 Task: Open Card Card0000000089 in Board Board0000000023 in Workspace WS0000000008 in Trello. Add Member Nikrathi889@gmail.com to Card Card0000000089 in Board Board0000000023 in Workspace WS0000000008 in Trello. Add Purple Label titled Label0000000089 to Card Card0000000089 in Board Board0000000023 in Workspace WS0000000008 in Trello. Add Checklist CL0000000089 to Card Card0000000089 in Board Board0000000023 in Workspace WS0000000008 in Trello. Add Dates with Start Date as Aug 01 2023 and Due Date as Aug 31 2023 to Card Card0000000089 in Board Board0000000023 in Workspace WS0000000008 in Trello
Action: Mouse moved to (103, 374)
Screenshot: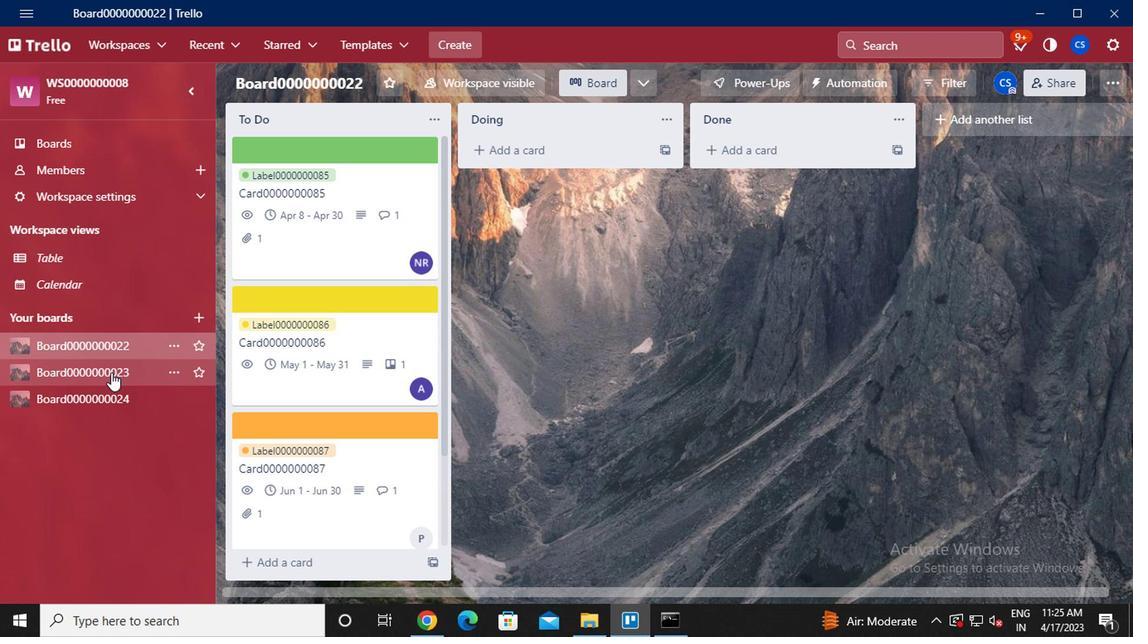 
Action: Mouse pressed left at (103, 374)
Screenshot: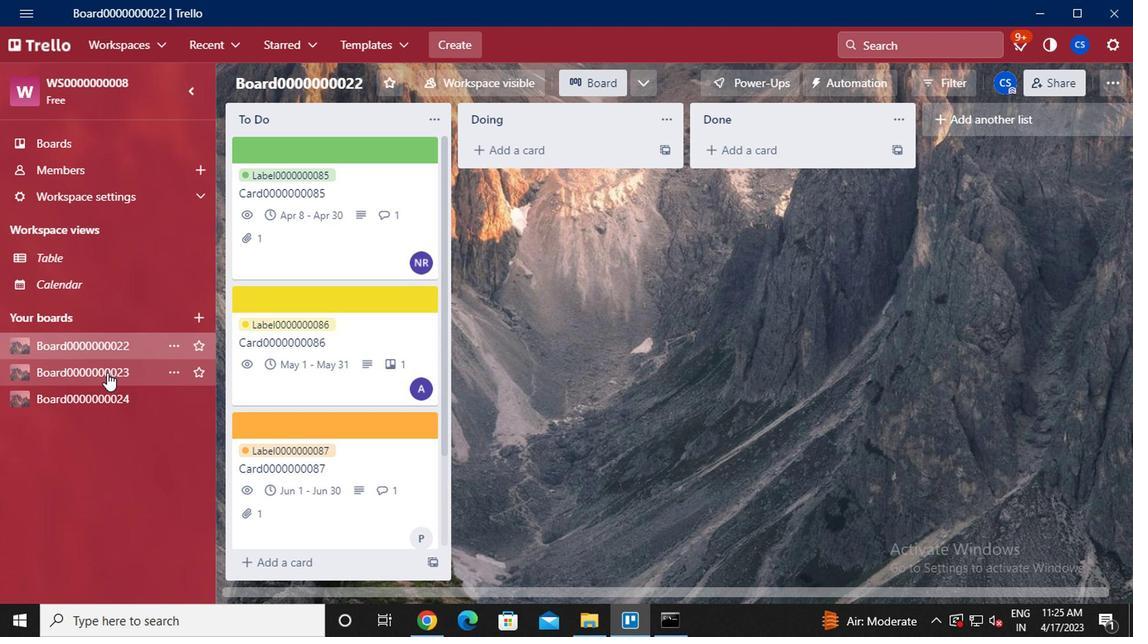 
Action: Mouse moved to (334, 142)
Screenshot: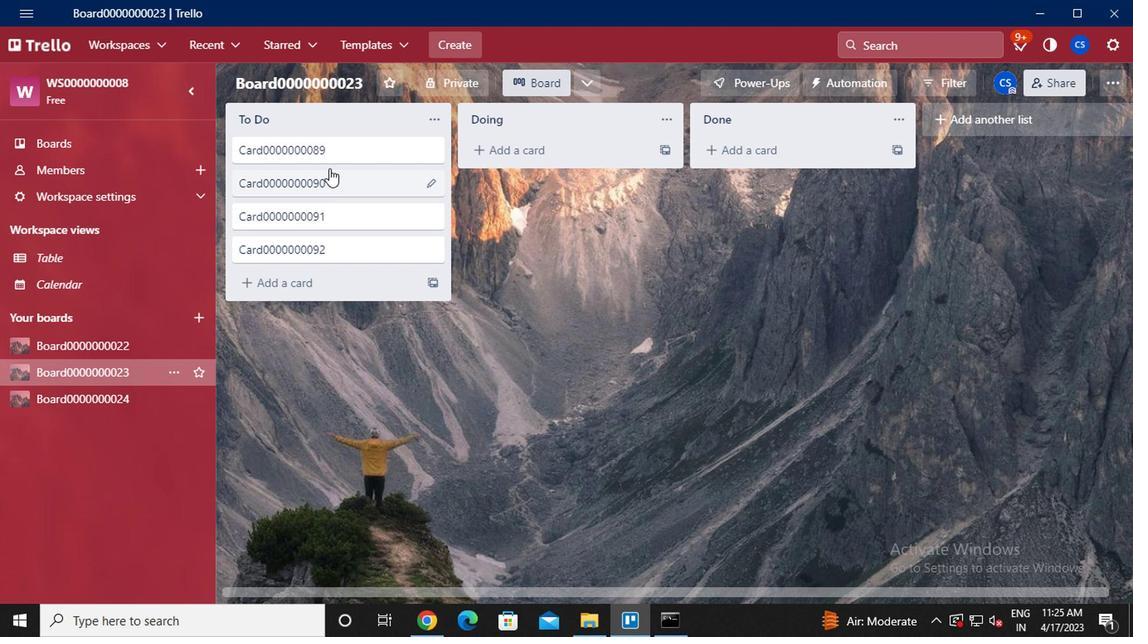 
Action: Mouse pressed left at (334, 142)
Screenshot: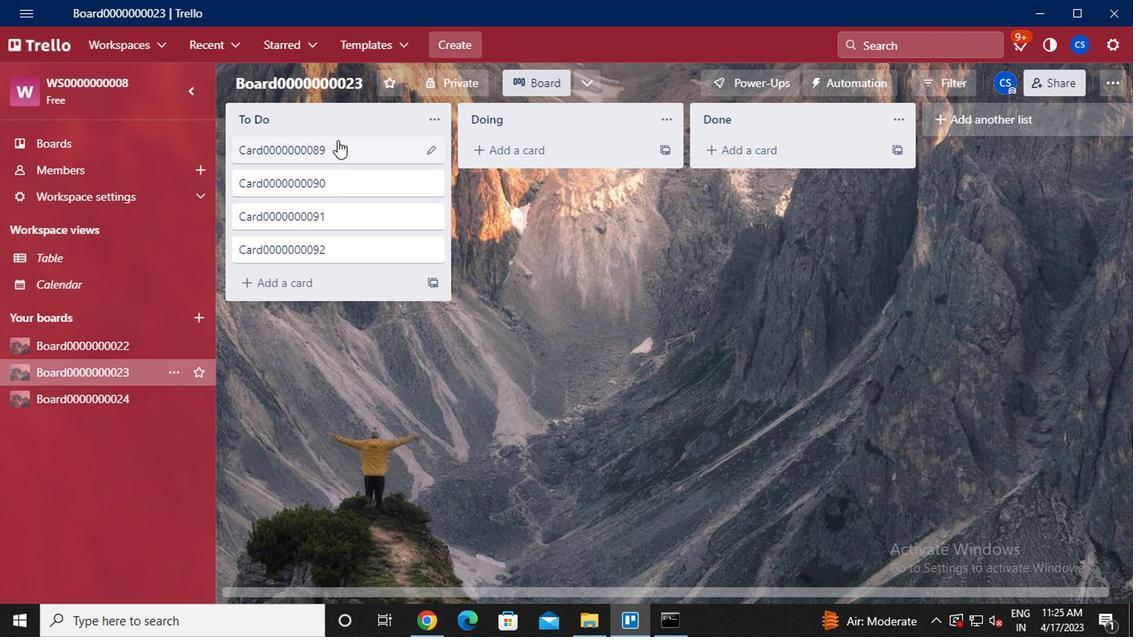 
Action: Mouse moved to (796, 165)
Screenshot: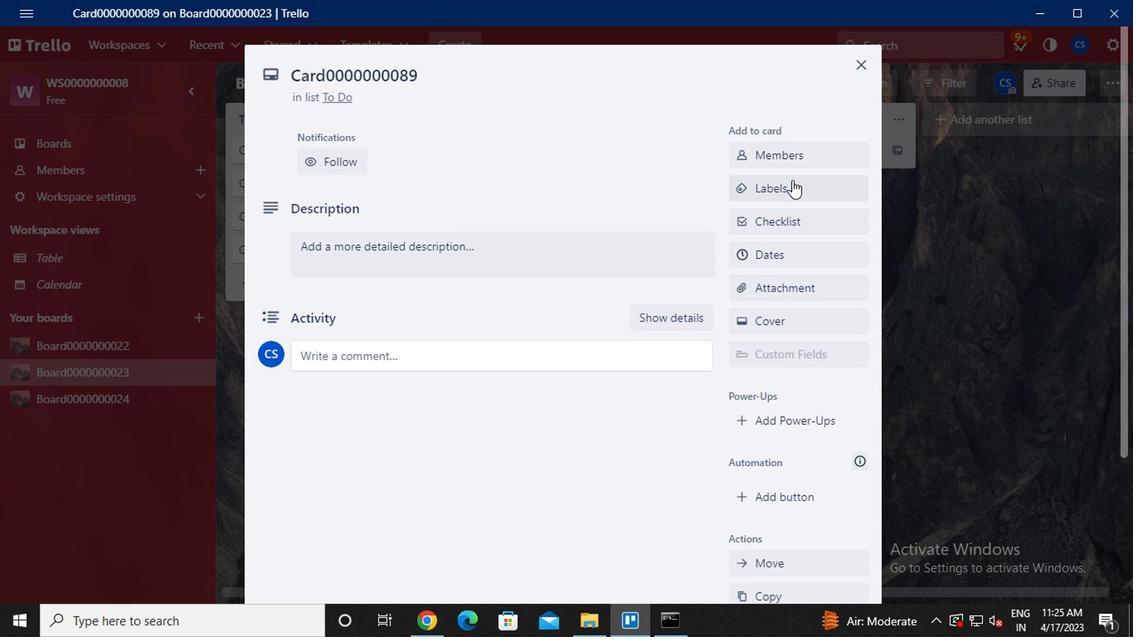 
Action: Mouse pressed left at (796, 165)
Screenshot: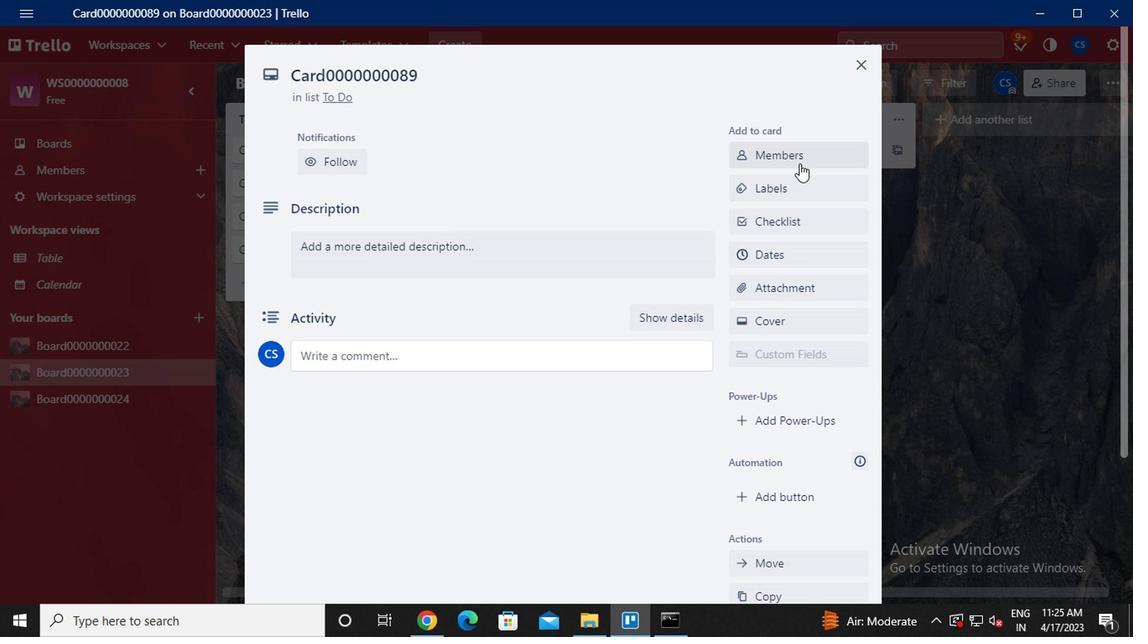 
Action: Key pressed nikrathi<Key.shift>@<Key.backspace>889<Key.shift>@GMAIL.COM
Screenshot: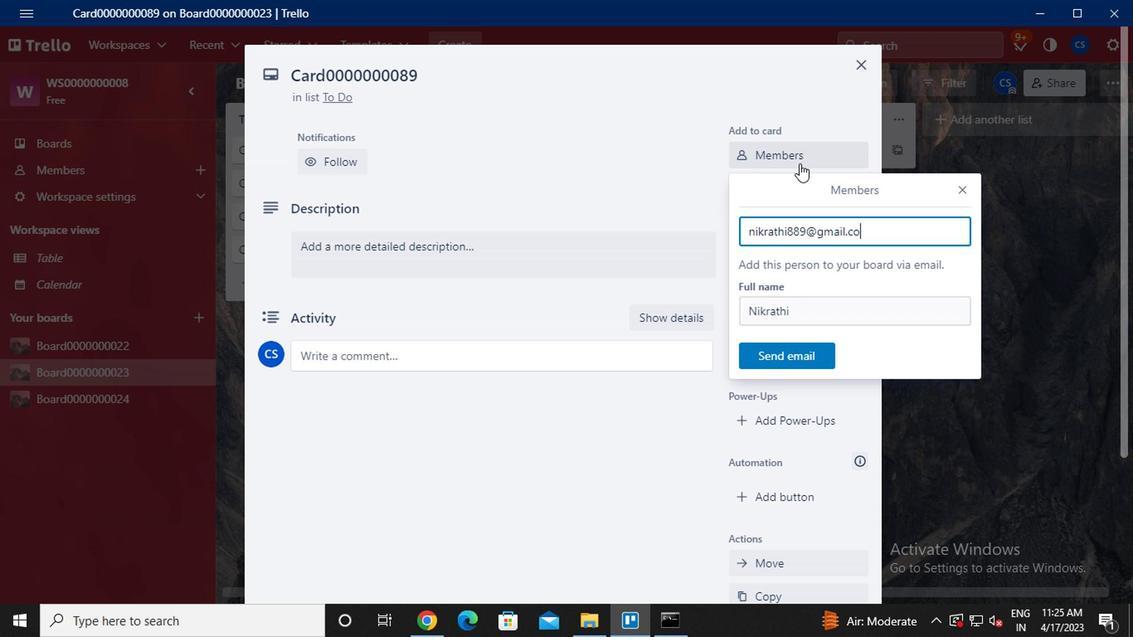 
Action: Mouse moved to (794, 350)
Screenshot: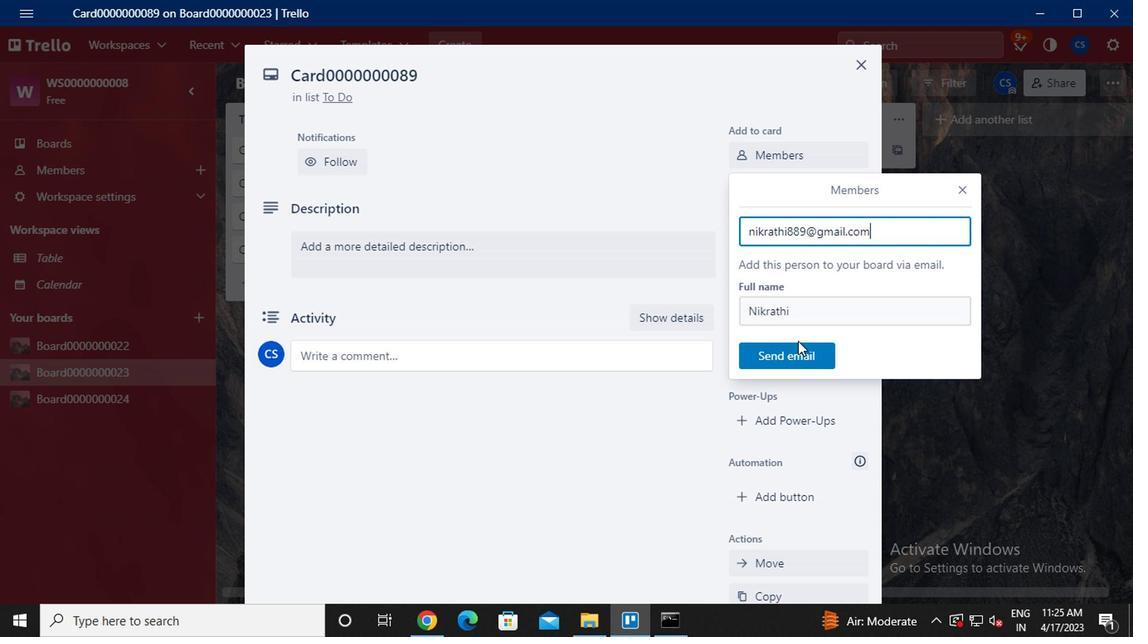 
Action: Mouse pressed left at (794, 350)
Screenshot: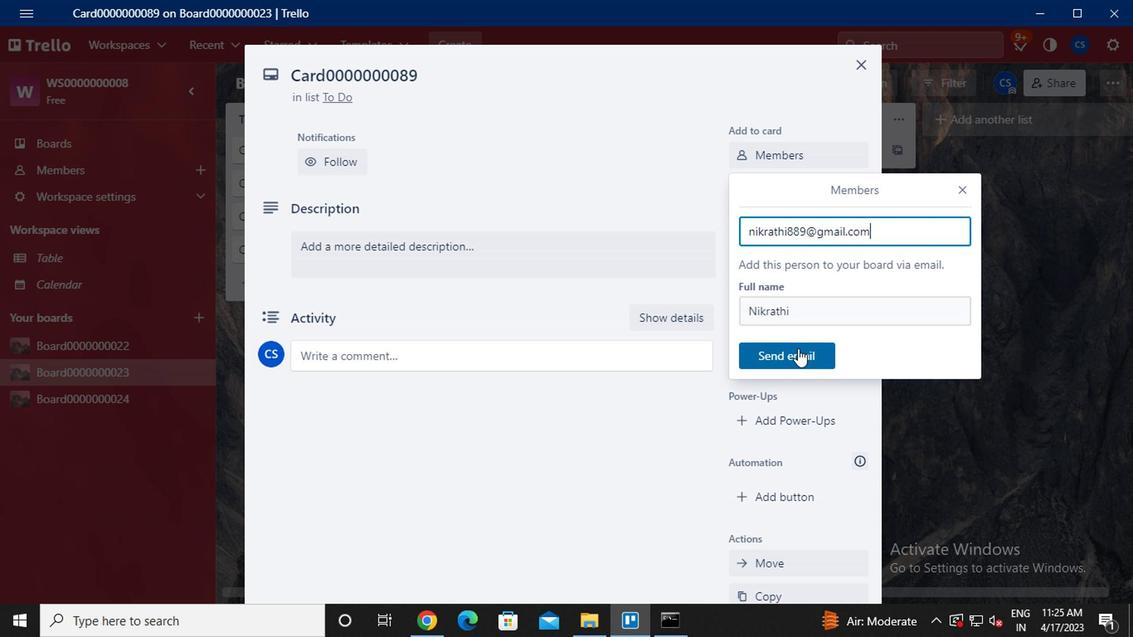 
Action: Mouse moved to (796, 192)
Screenshot: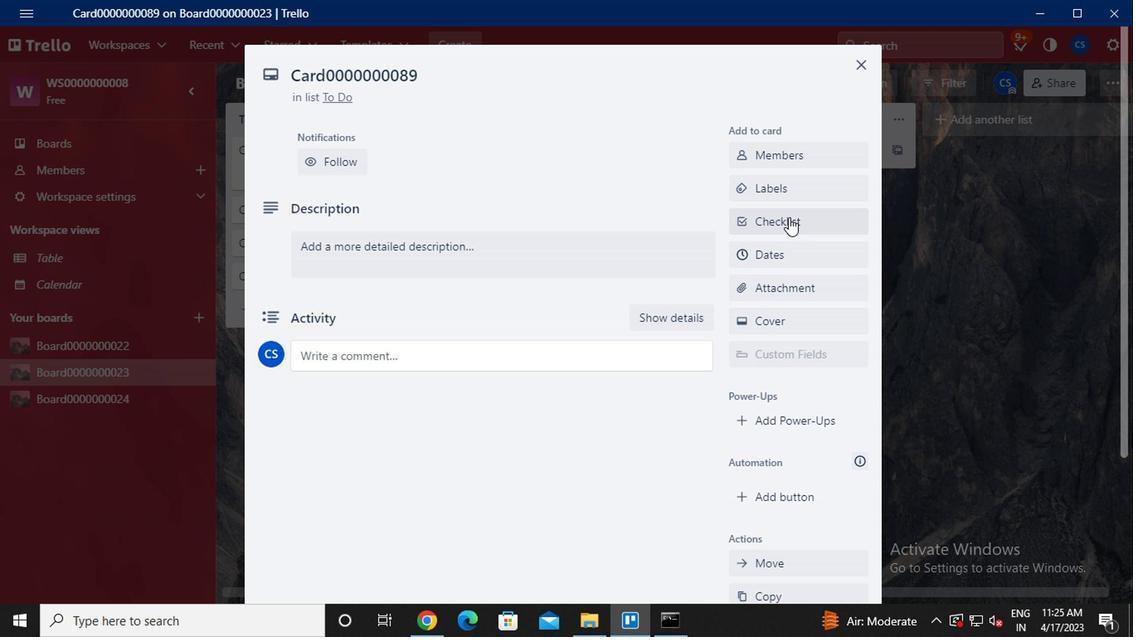 
Action: Mouse pressed left at (796, 192)
Screenshot: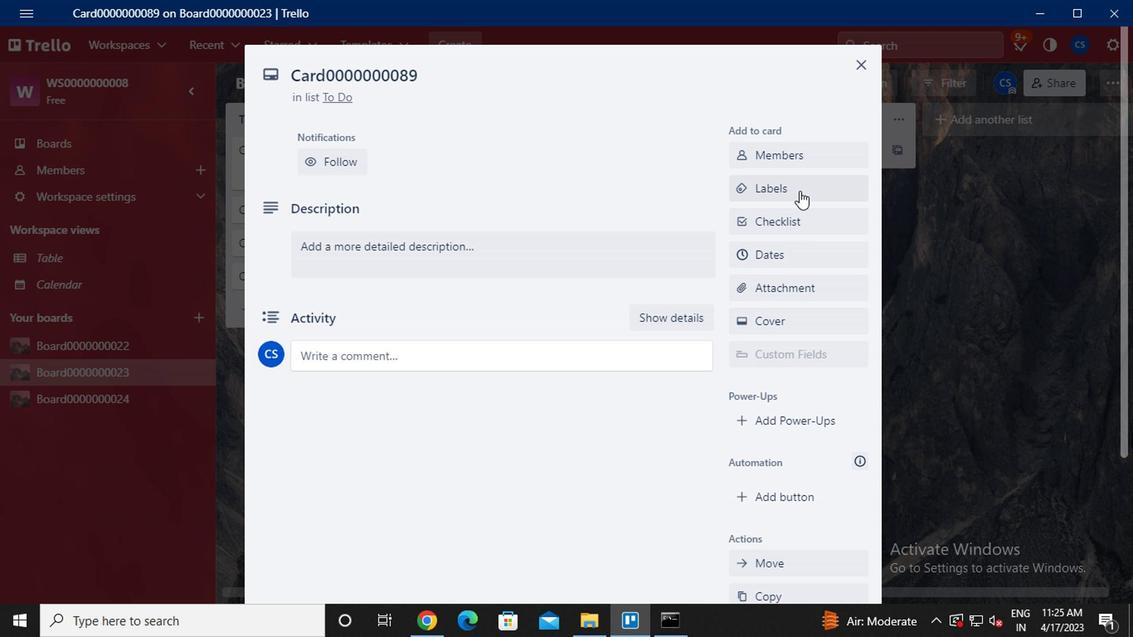 
Action: Mouse moved to (847, 379)
Screenshot: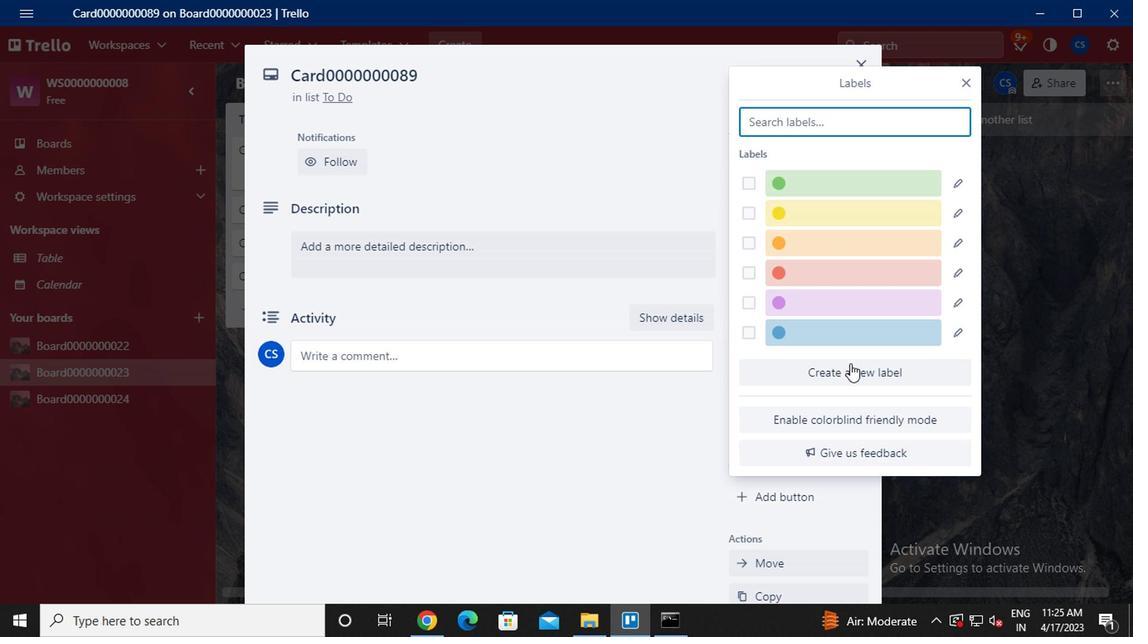 
Action: Mouse pressed left at (847, 379)
Screenshot: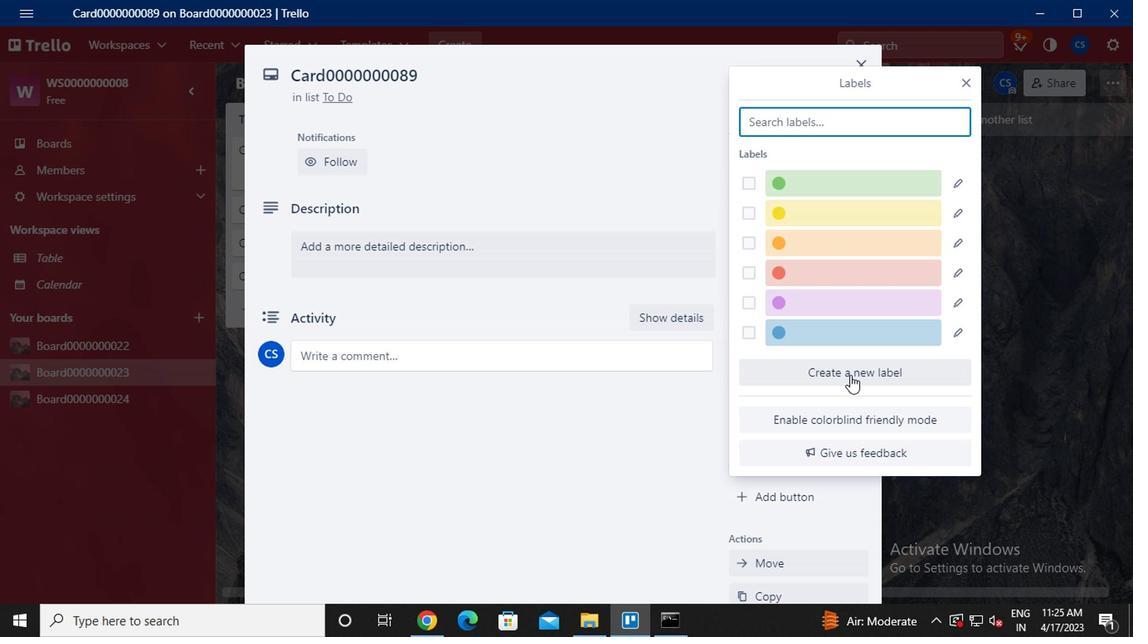 
Action: Mouse moved to (785, 298)
Screenshot: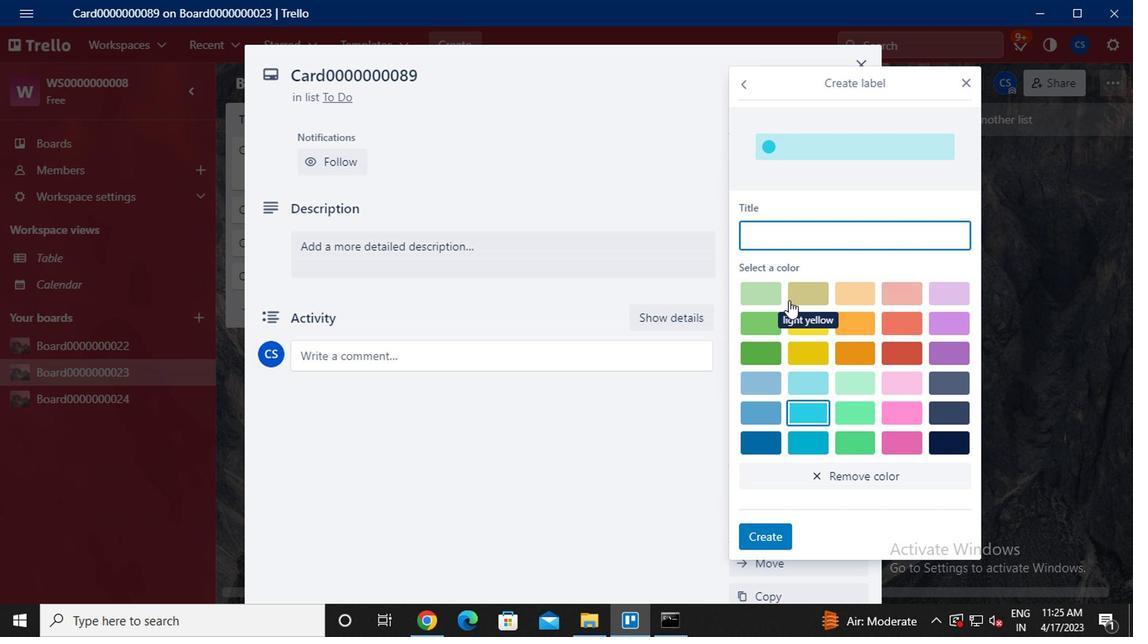 
Action: Key pressed <Key.caps_lock>L<Key.caps_lock>ABEL0000000089
Screenshot: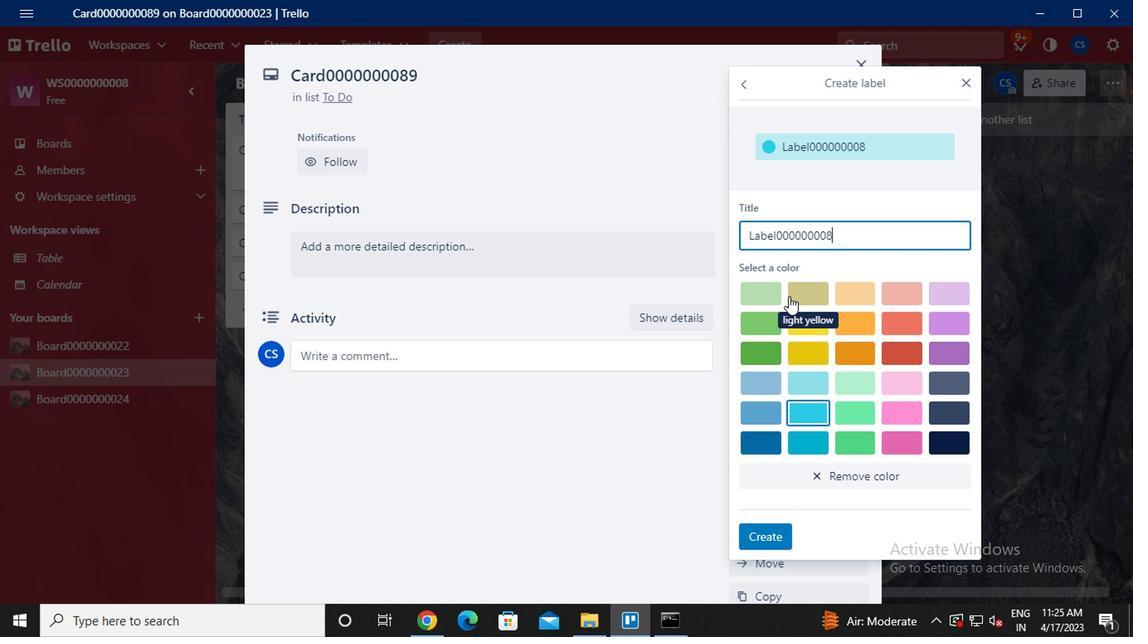 
Action: Mouse moved to (929, 322)
Screenshot: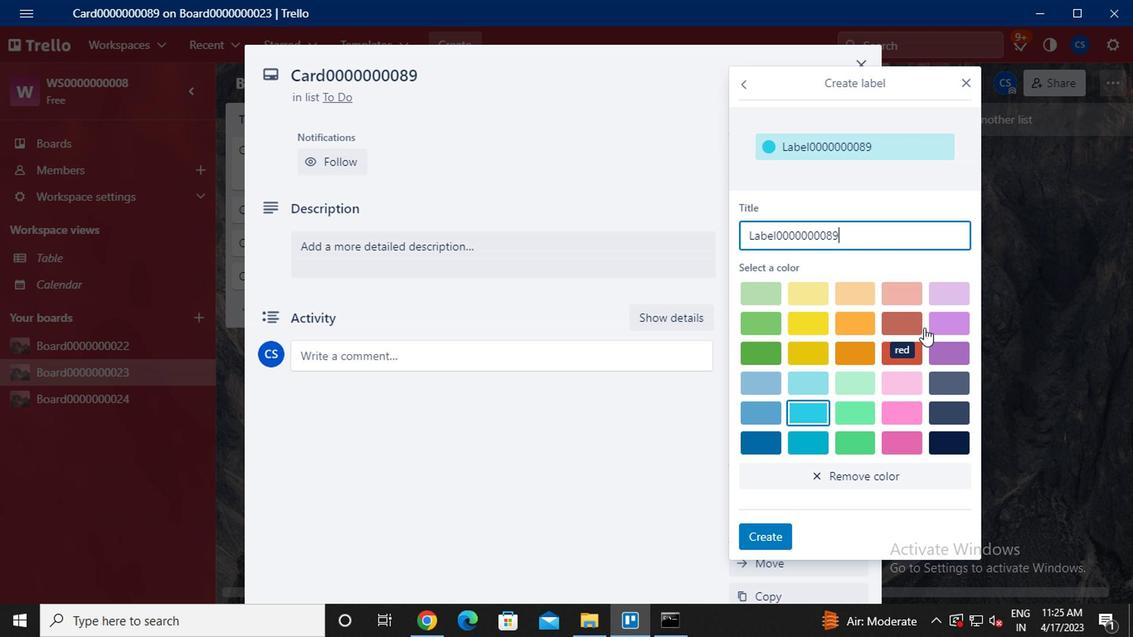 
Action: Mouse pressed left at (929, 322)
Screenshot: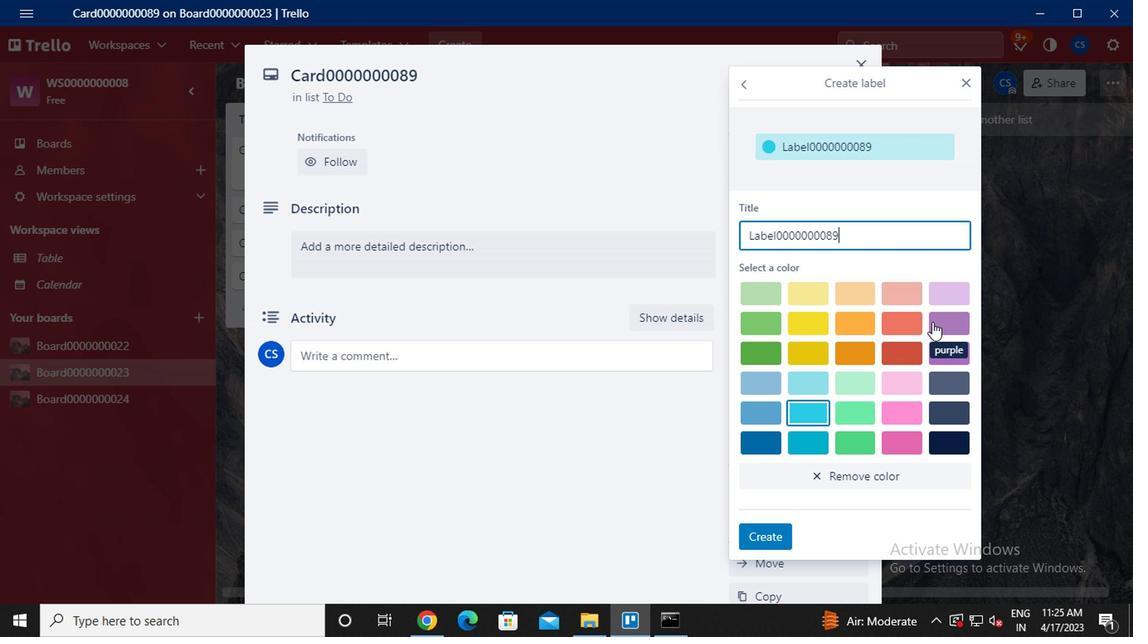 
Action: Mouse moved to (755, 548)
Screenshot: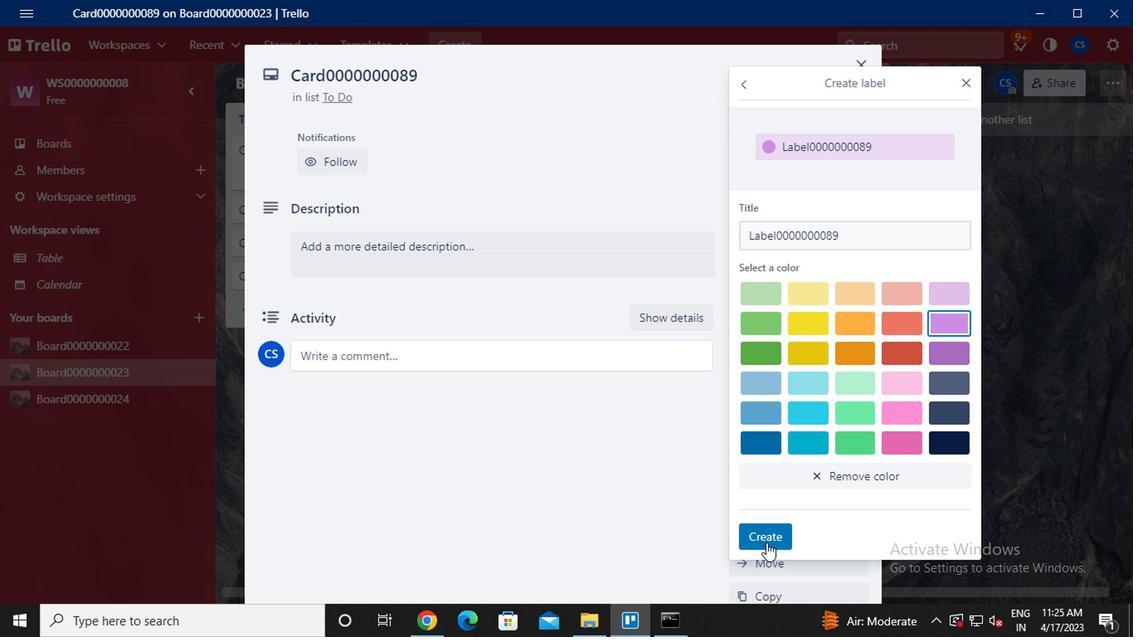 
Action: Mouse pressed left at (755, 548)
Screenshot: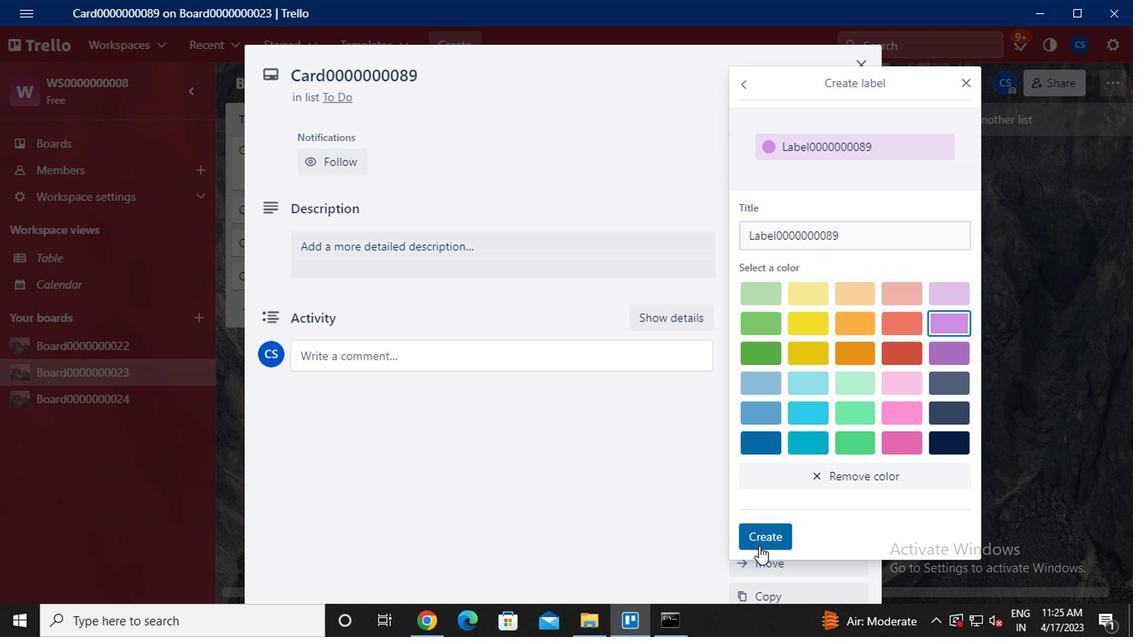 
Action: Mouse moved to (965, 87)
Screenshot: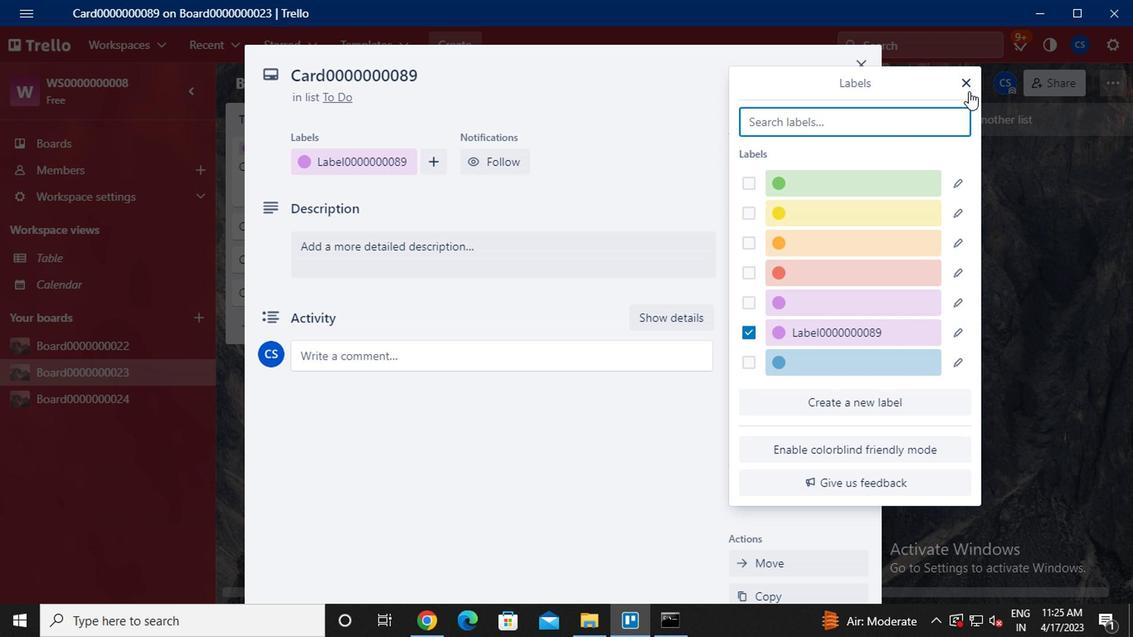 
Action: Mouse pressed left at (965, 87)
Screenshot: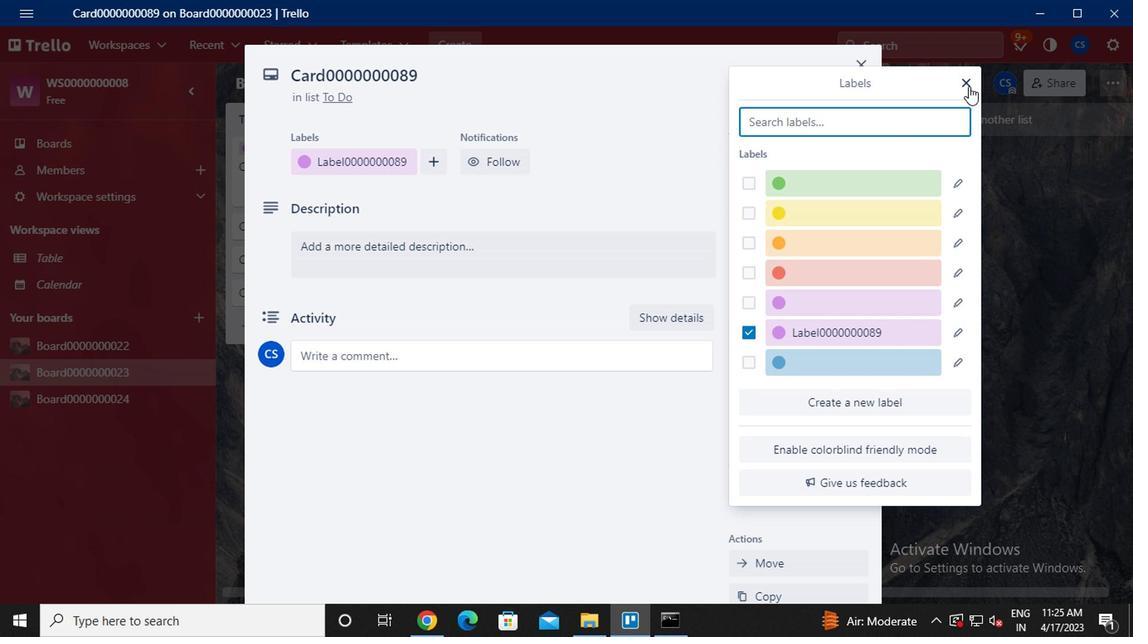 
Action: Mouse moved to (799, 220)
Screenshot: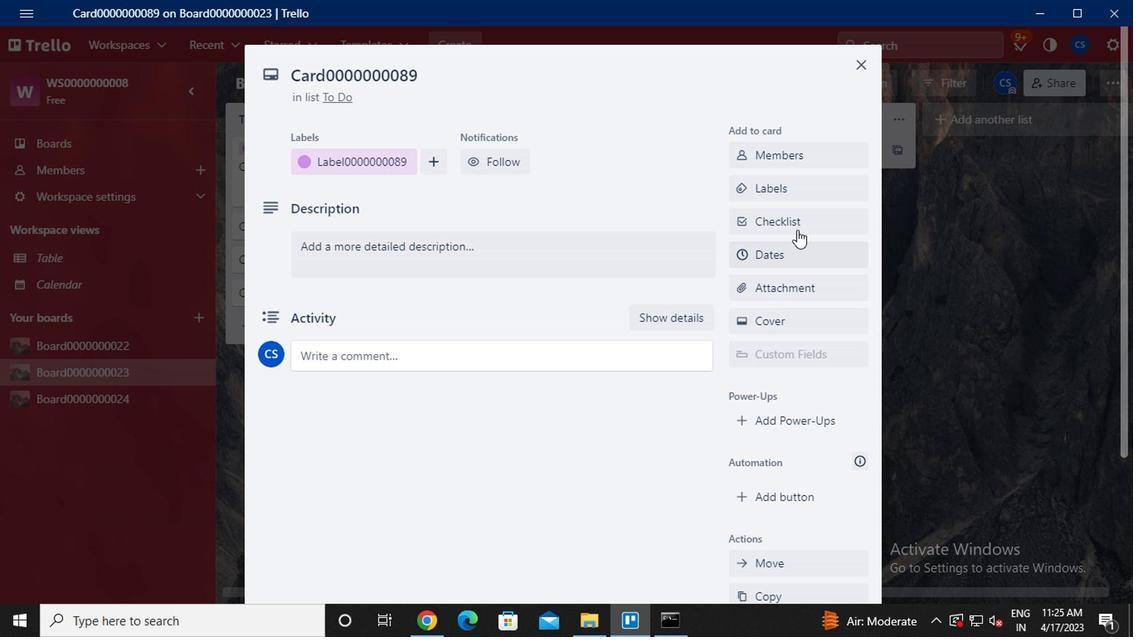 
Action: Mouse pressed left at (799, 220)
Screenshot: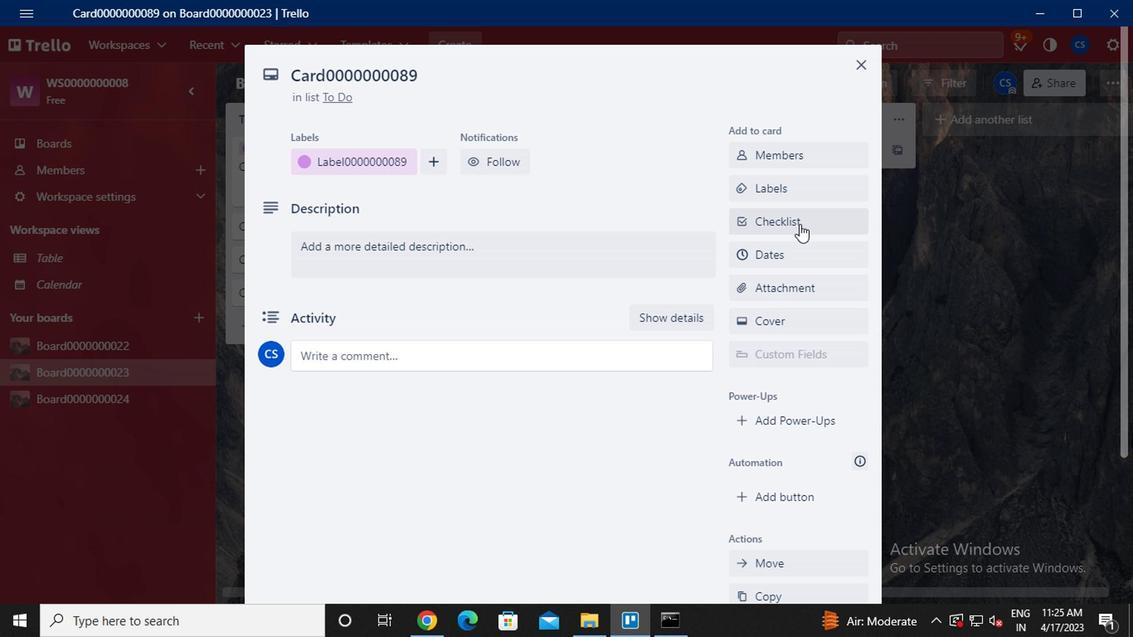 
Action: Mouse moved to (788, 255)
Screenshot: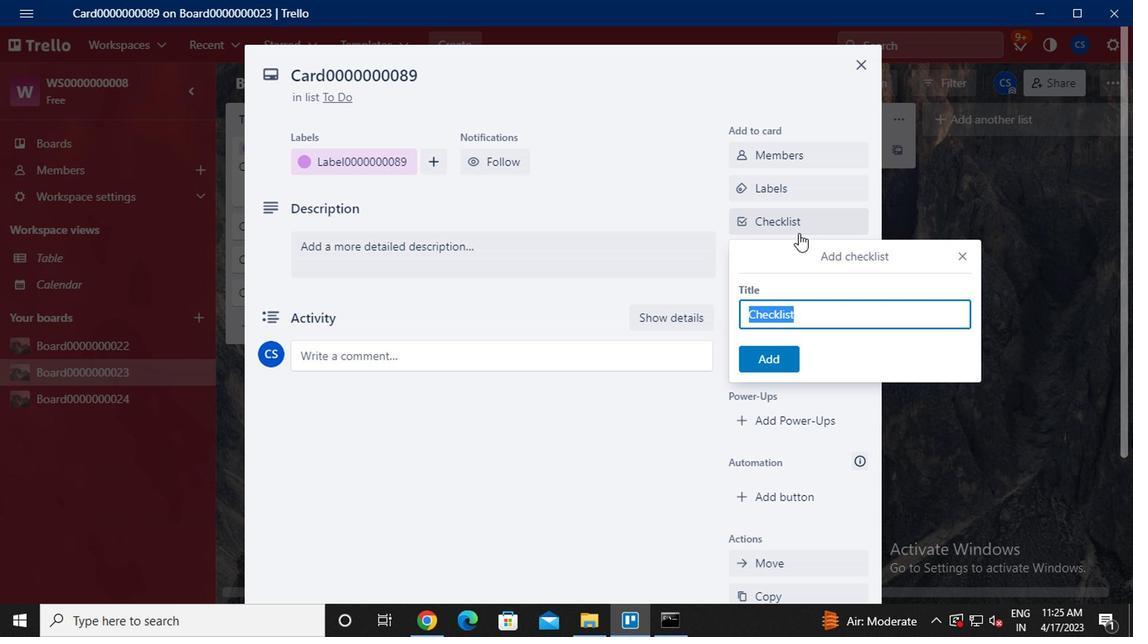 
Action: Key pressed <Key.caps_lock>CL0000000089
Screenshot: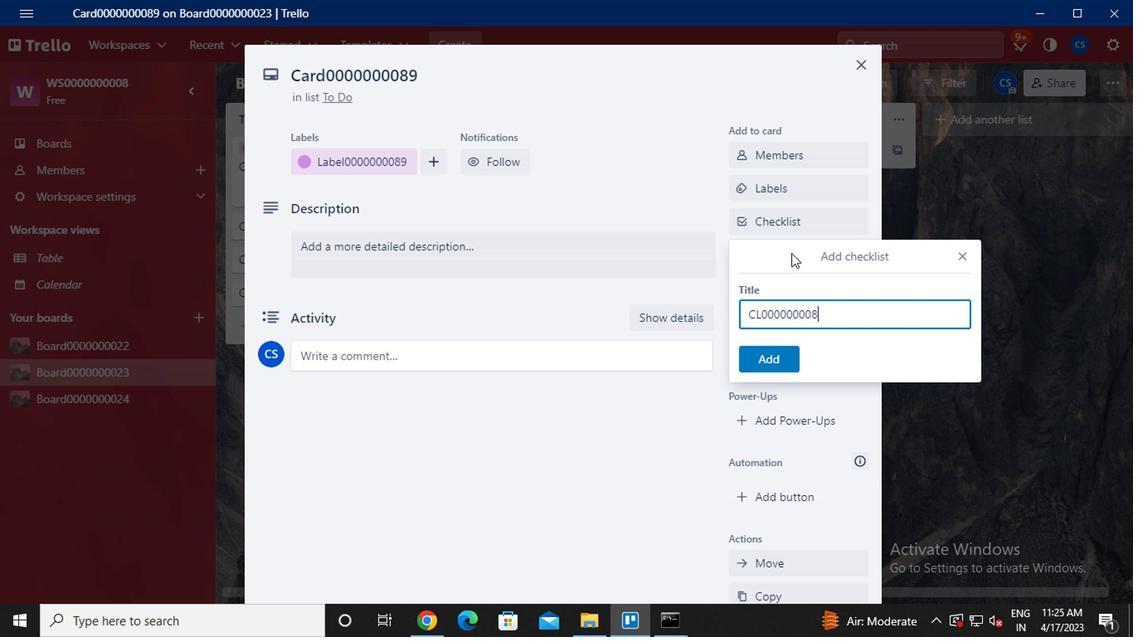 
Action: Mouse moved to (772, 373)
Screenshot: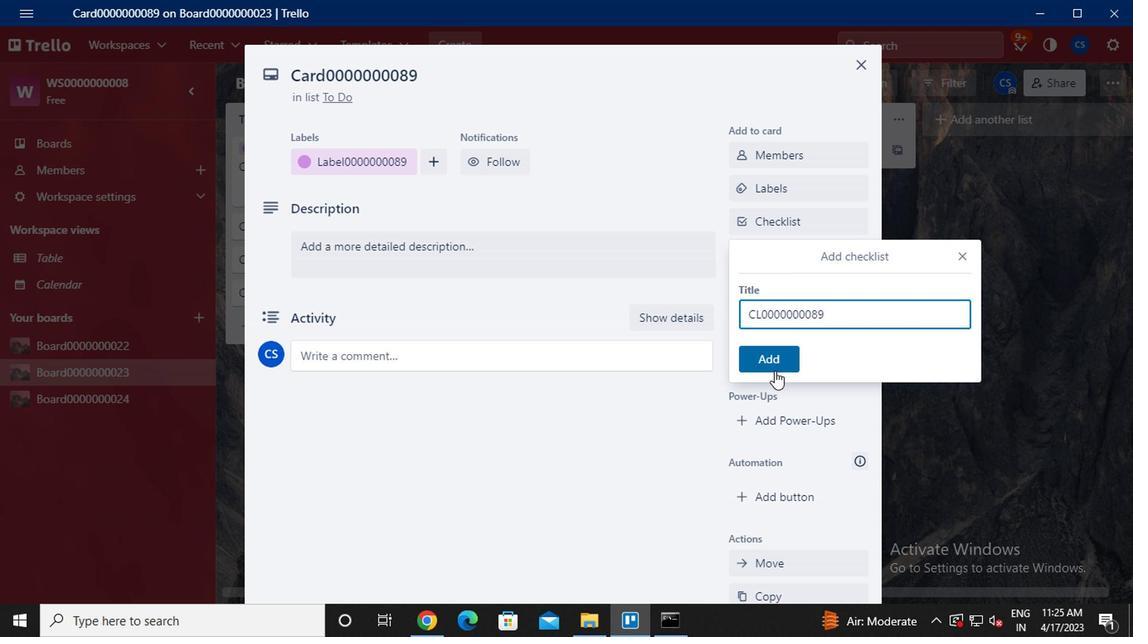 
Action: Mouse pressed left at (772, 373)
Screenshot: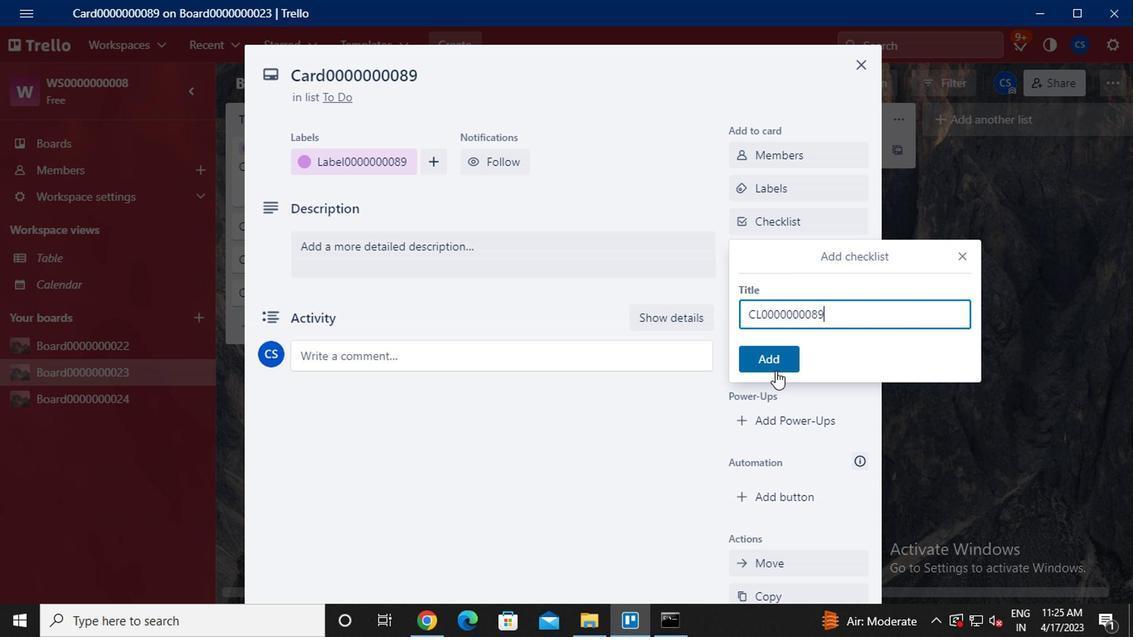 
Action: Mouse moved to (794, 261)
Screenshot: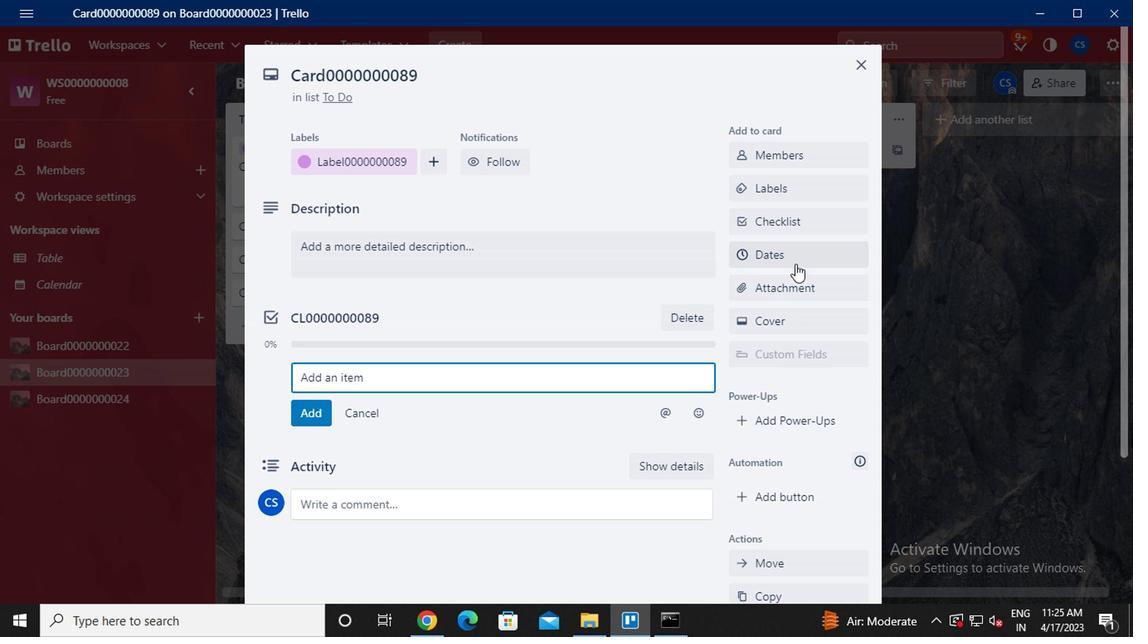 
Action: Mouse pressed left at (794, 261)
Screenshot: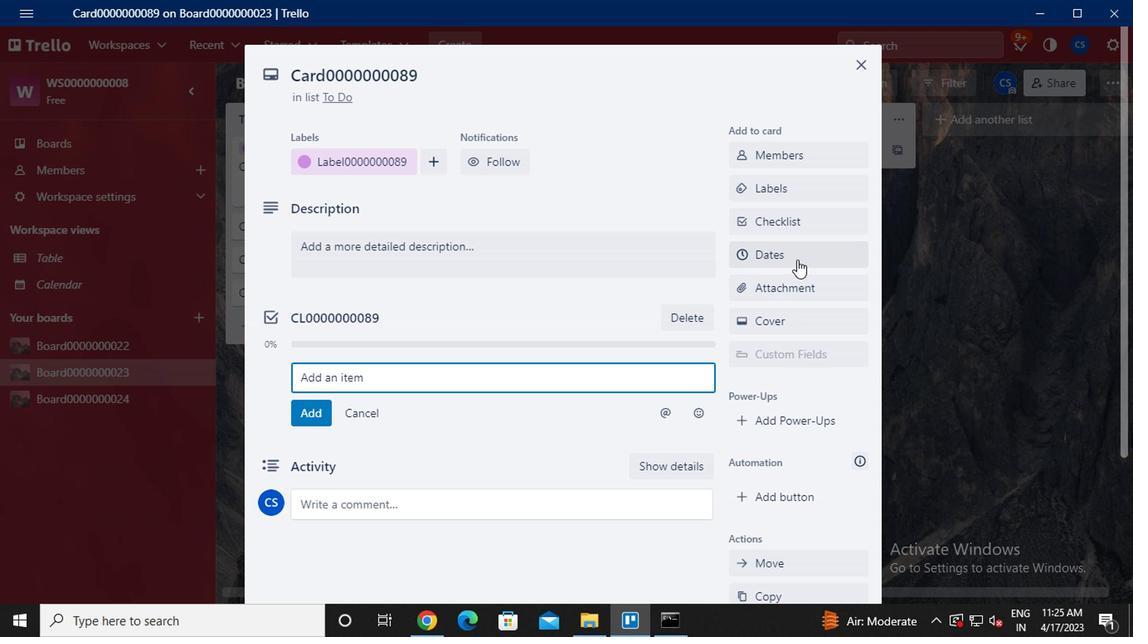 
Action: Mouse moved to (746, 384)
Screenshot: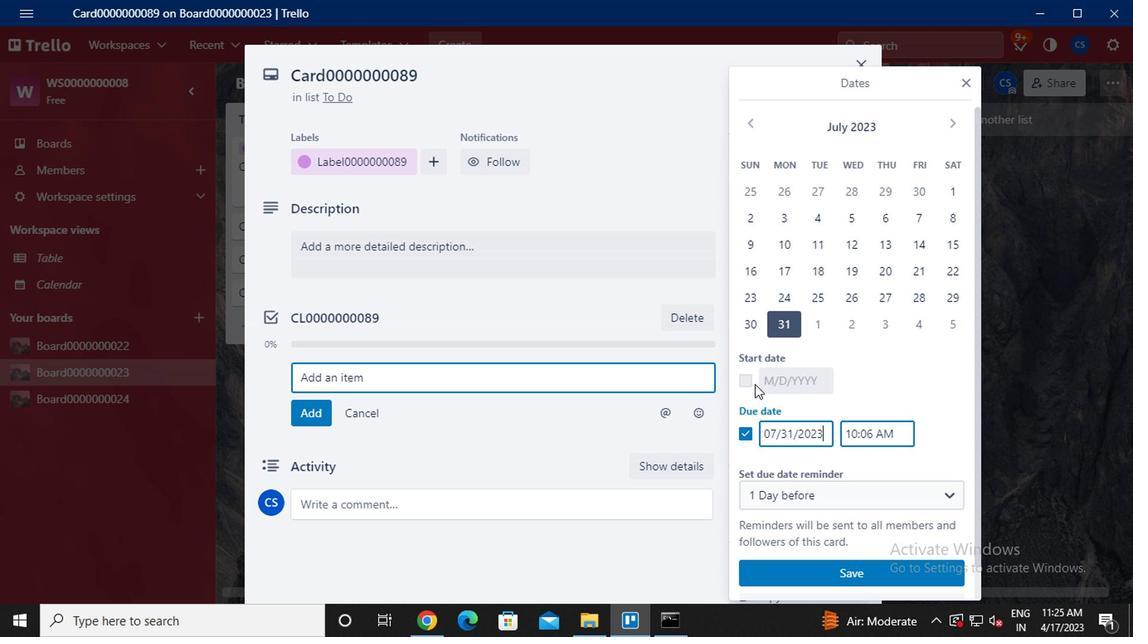 
Action: Mouse pressed left at (746, 384)
Screenshot: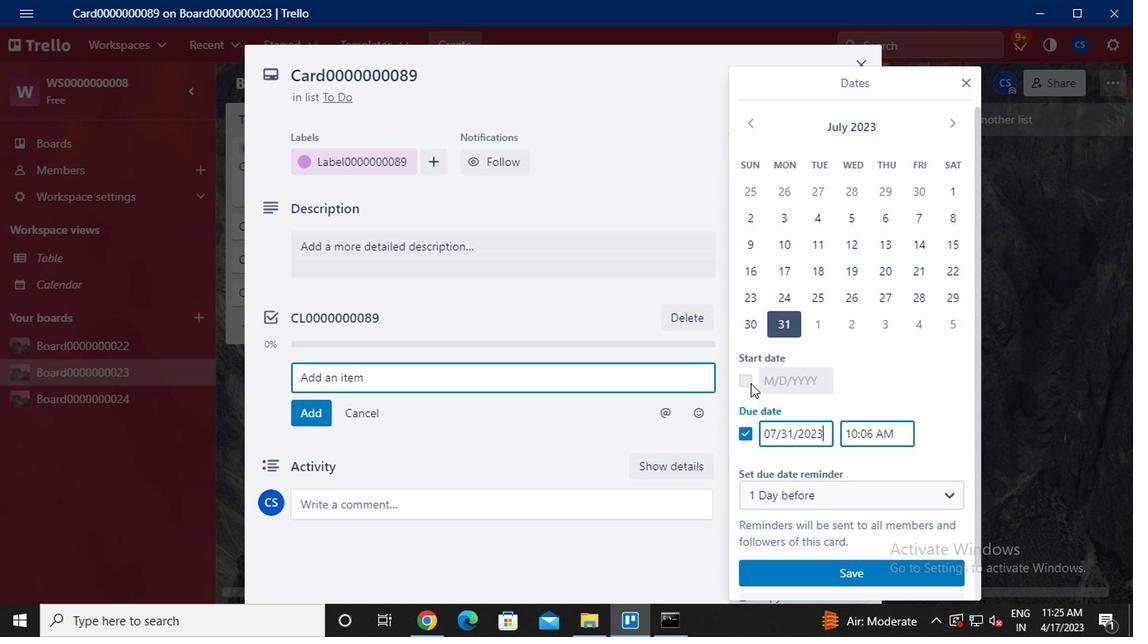 
Action: Mouse moved to (945, 122)
Screenshot: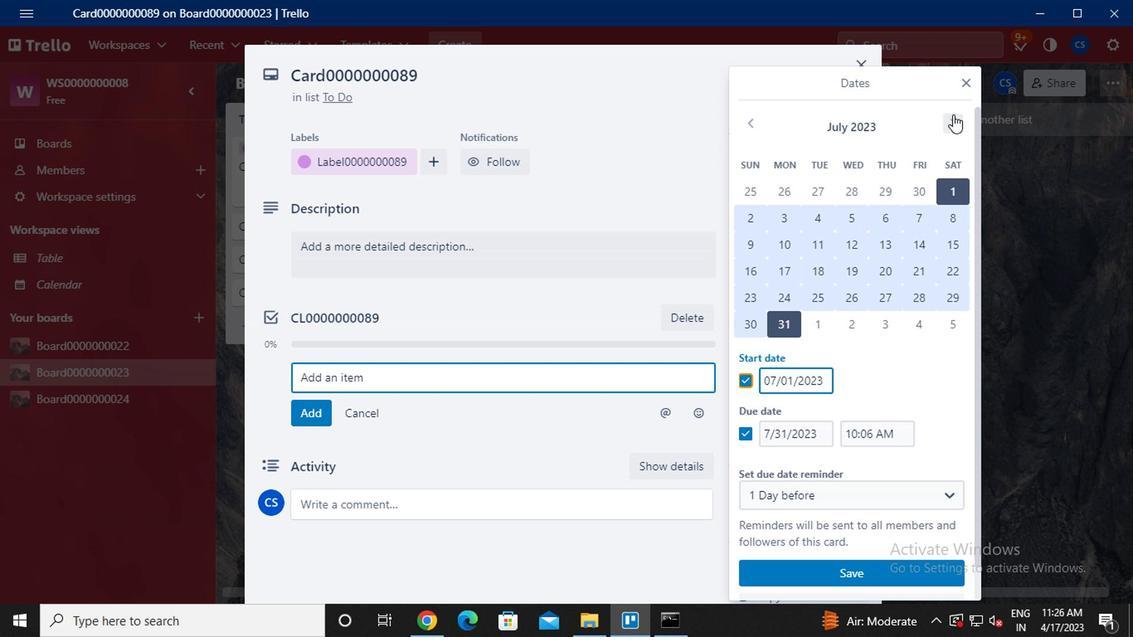
Action: Mouse pressed left at (945, 122)
Screenshot: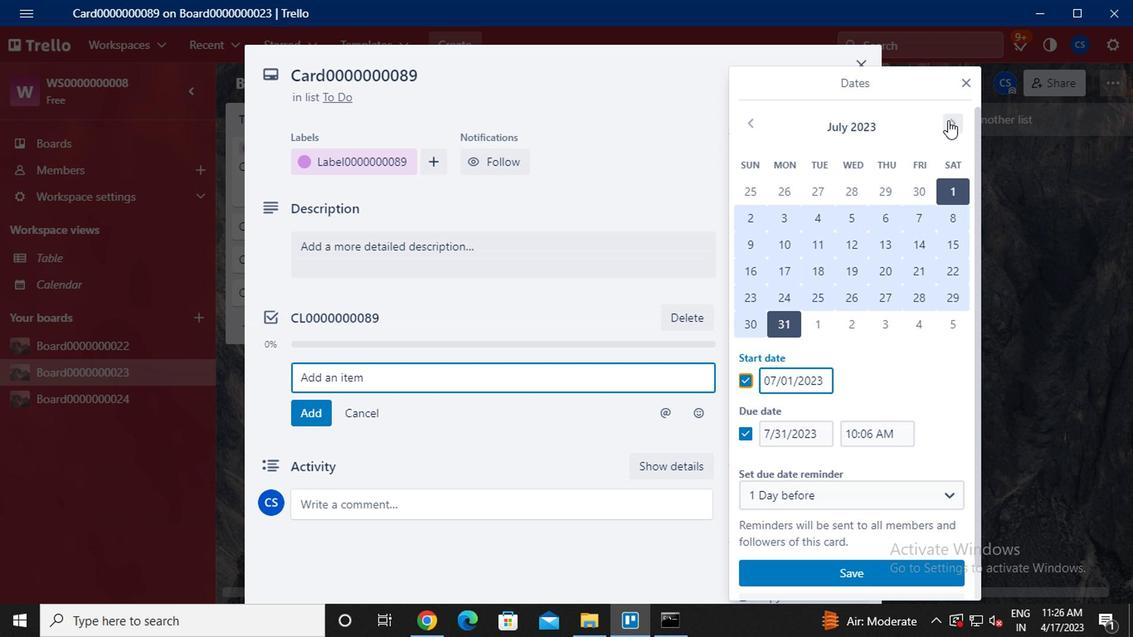 
Action: Mouse moved to (816, 197)
Screenshot: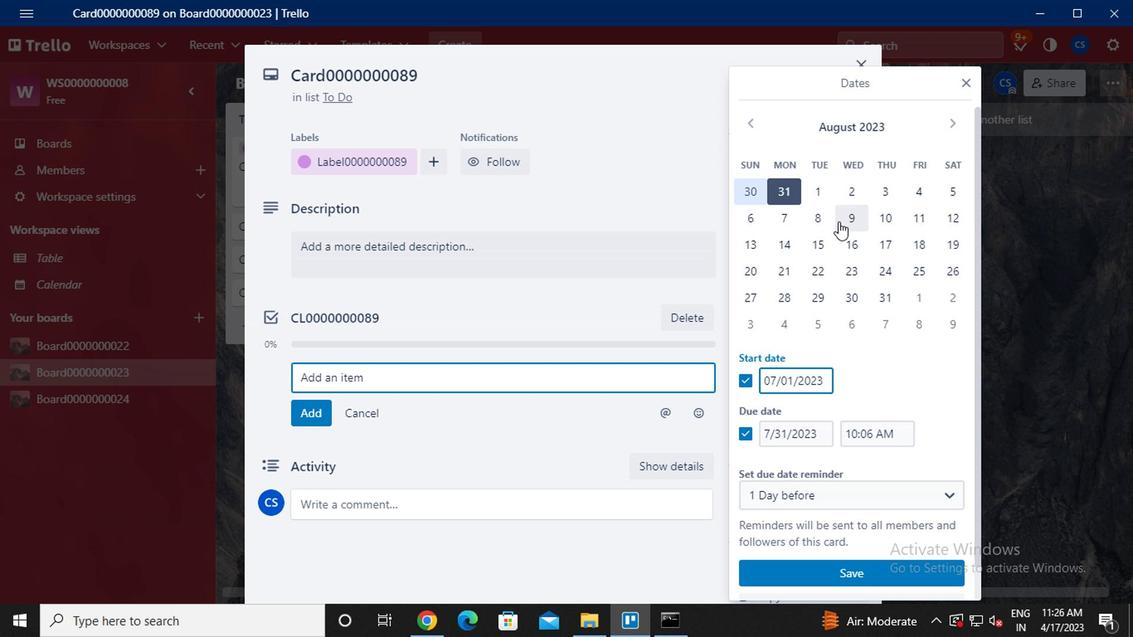 
Action: Mouse pressed left at (816, 197)
Screenshot: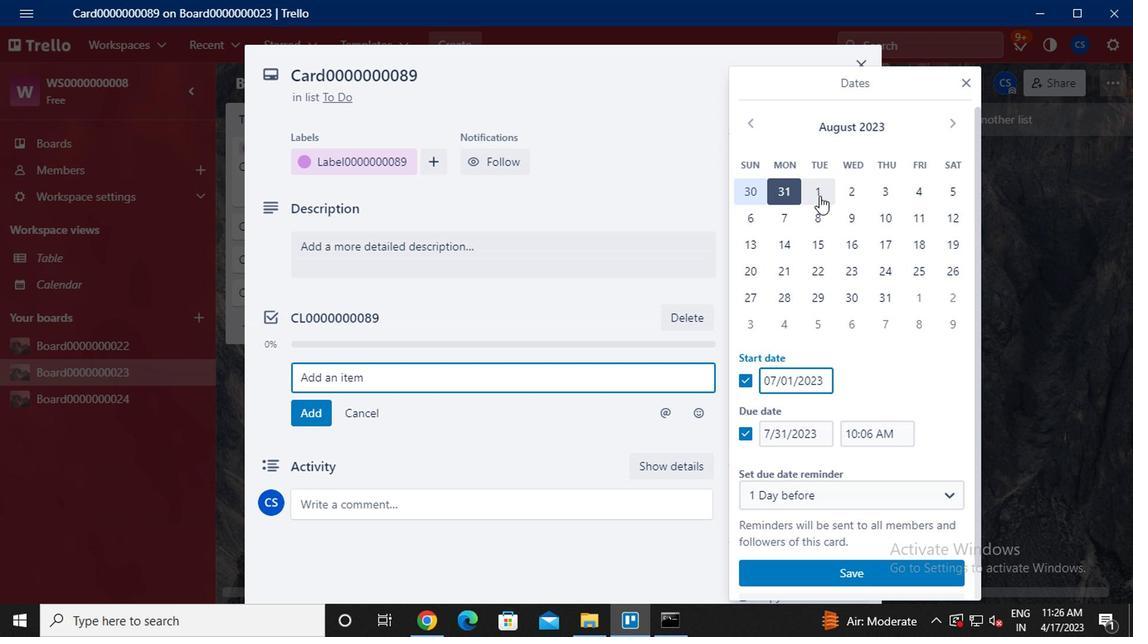 
Action: Mouse moved to (885, 297)
Screenshot: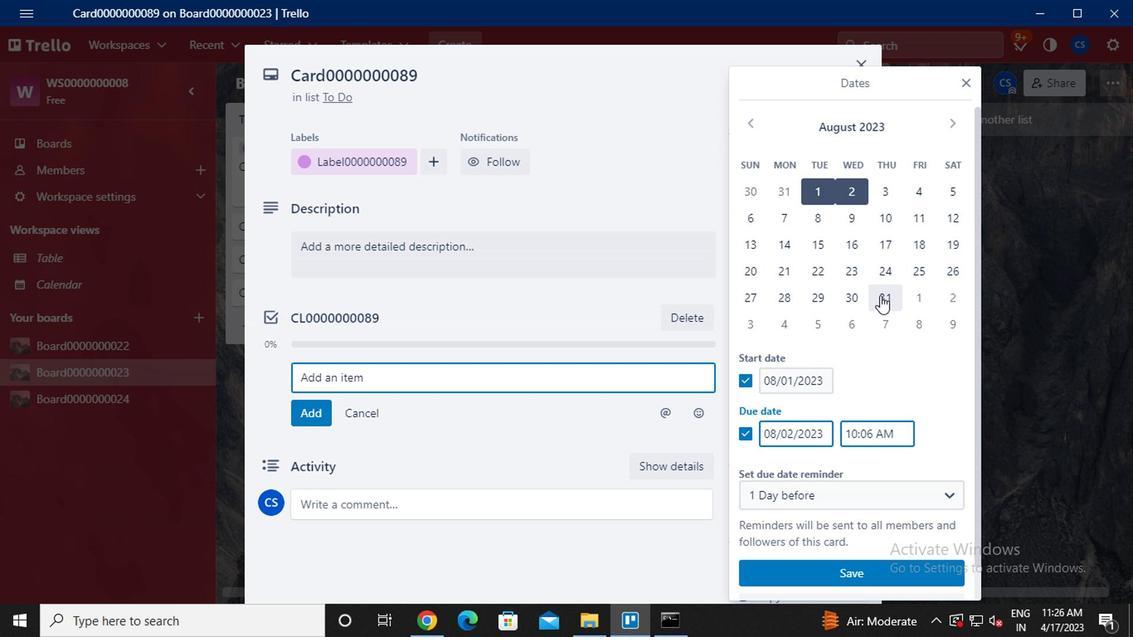 
Action: Mouse pressed left at (885, 297)
Screenshot: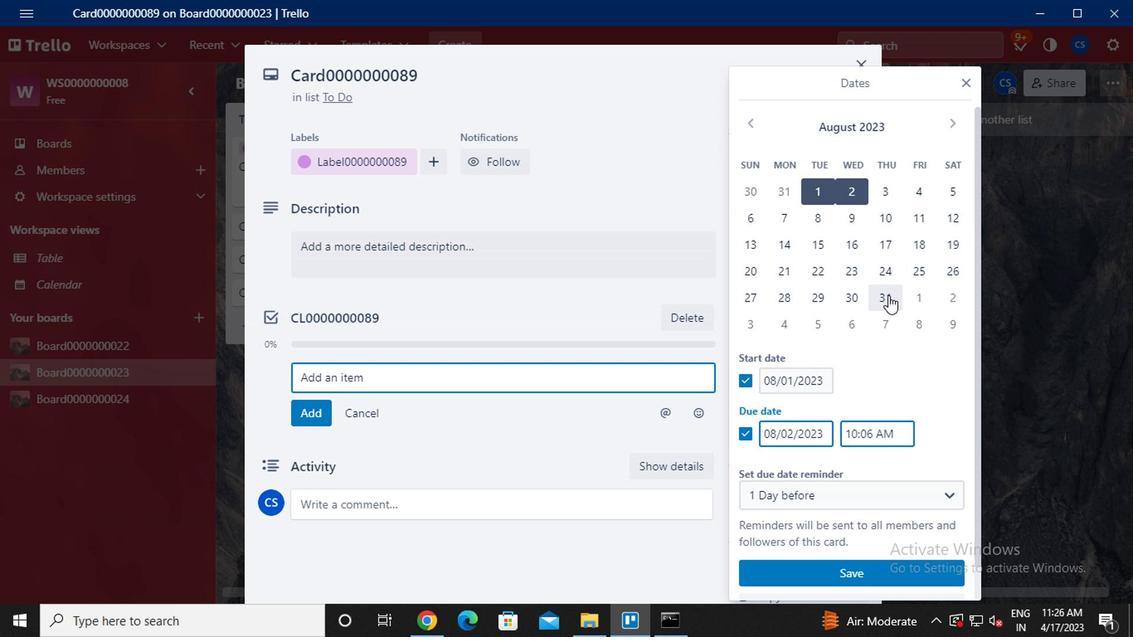 
Action: Mouse moved to (844, 580)
Screenshot: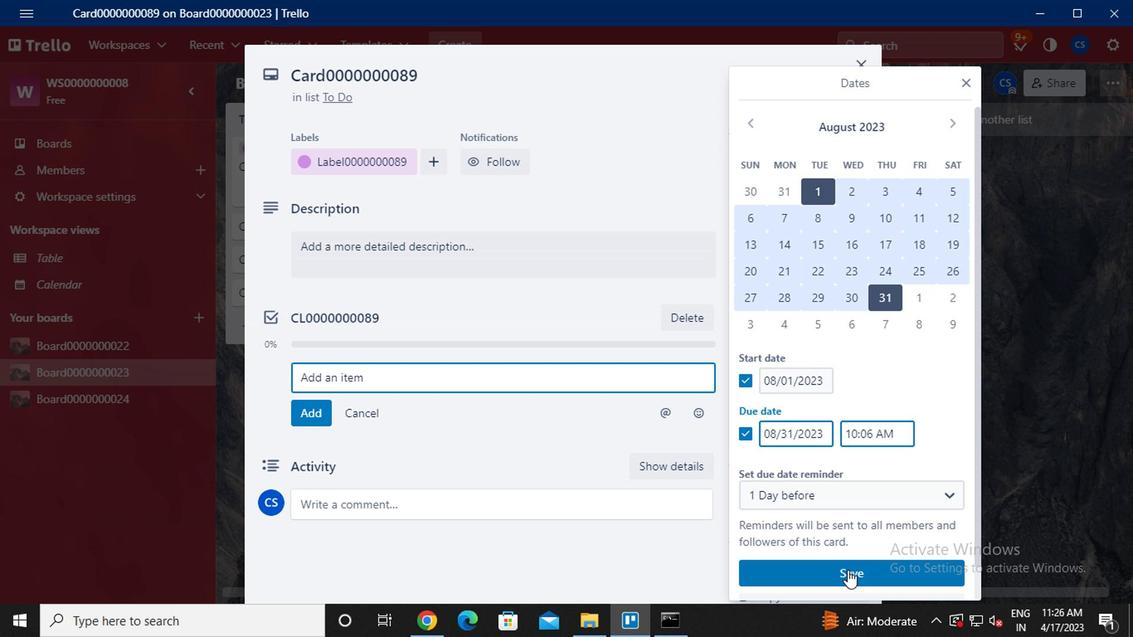 
Action: Mouse pressed left at (844, 580)
Screenshot: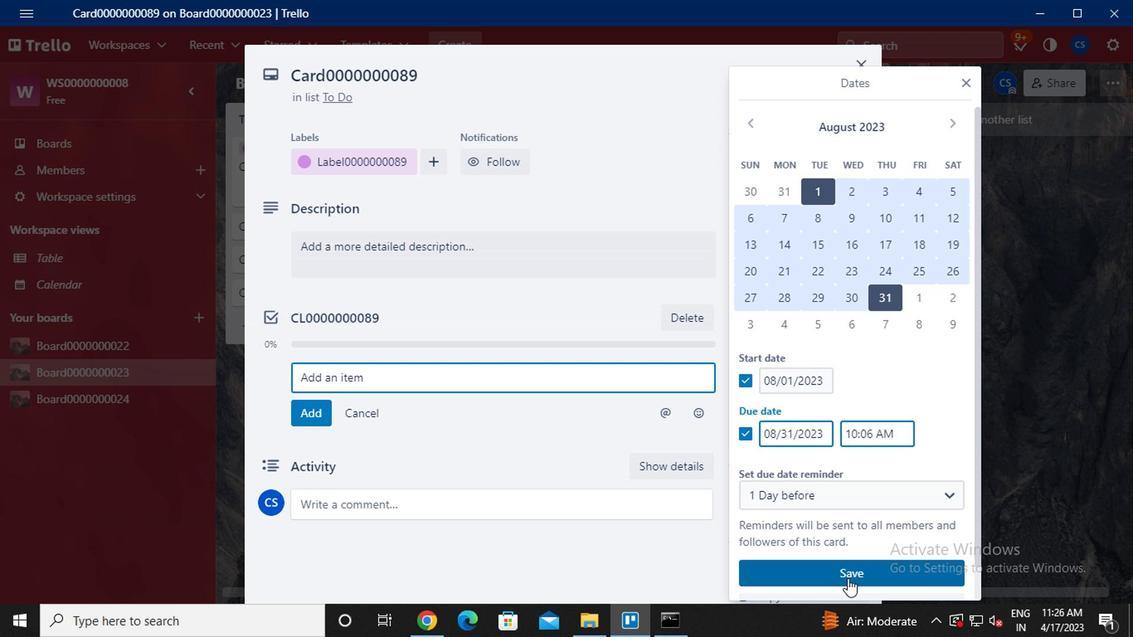 
Action: Mouse moved to (662, 430)
Screenshot: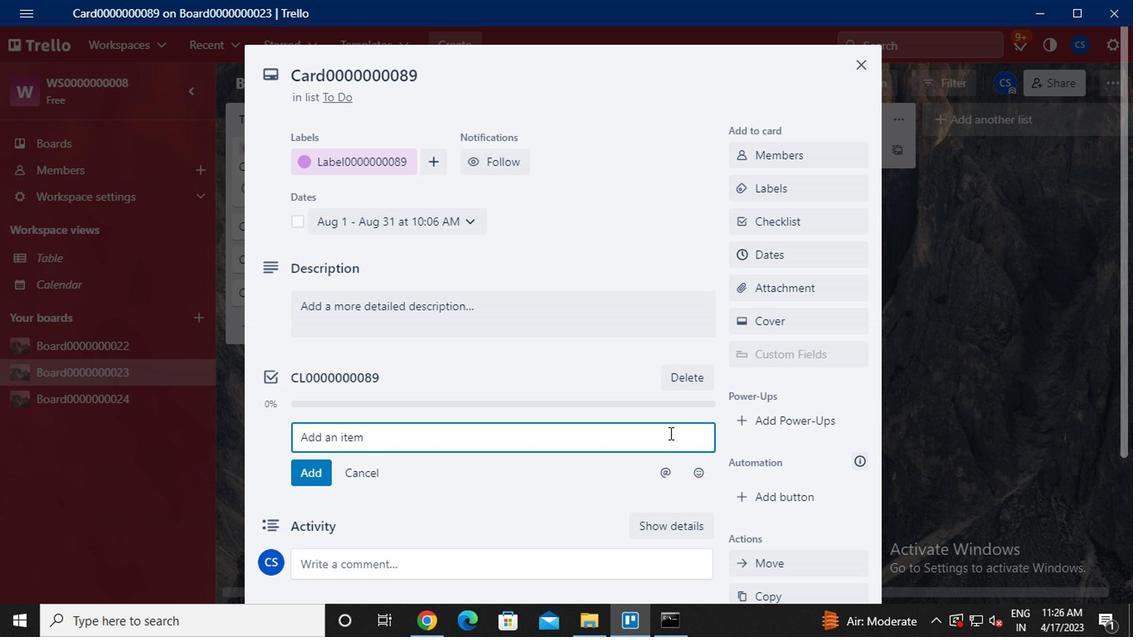 
